 Task: Search for any specific object from the list of objects
Action: Mouse moved to (155, 280)
Screenshot: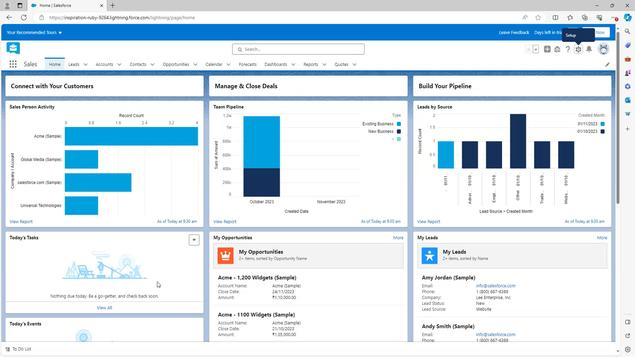 
Action: Mouse scrolled (155, 280) with delta (0, 0)
Screenshot: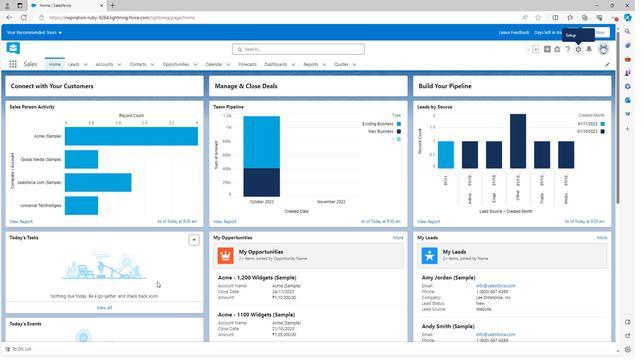 
Action: Mouse scrolled (155, 280) with delta (0, 0)
Screenshot: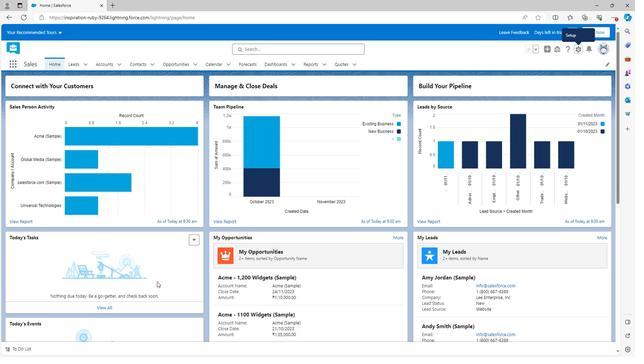 
Action: Mouse scrolled (155, 280) with delta (0, 0)
Screenshot: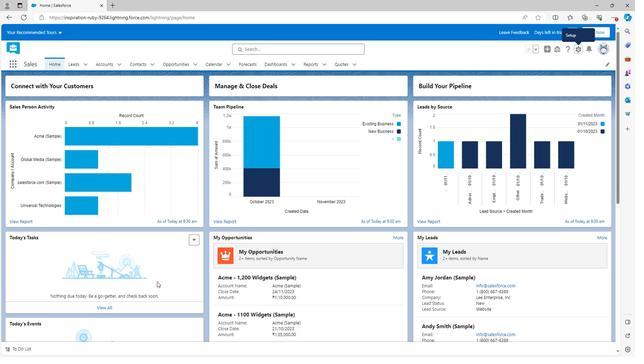 
Action: Mouse scrolled (155, 280) with delta (0, 0)
Screenshot: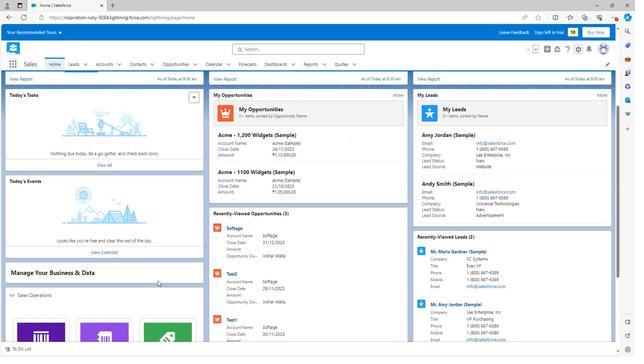 
Action: Mouse scrolled (155, 280) with delta (0, 0)
Screenshot: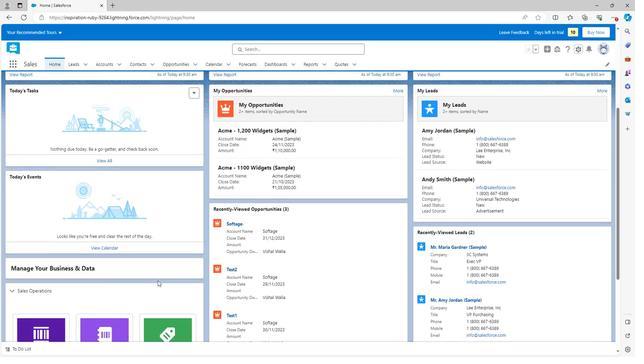 
Action: Mouse scrolled (155, 280) with delta (0, 0)
Screenshot: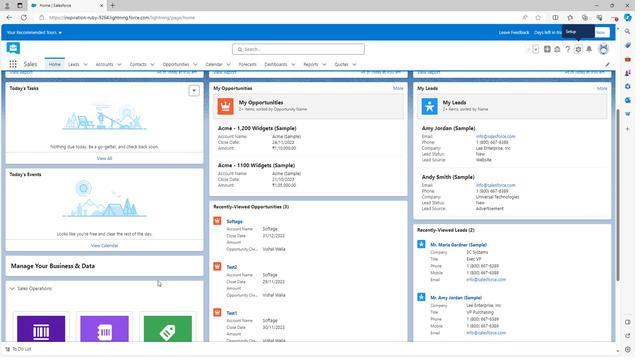 
Action: Mouse scrolled (155, 280) with delta (0, 0)
Screenshot: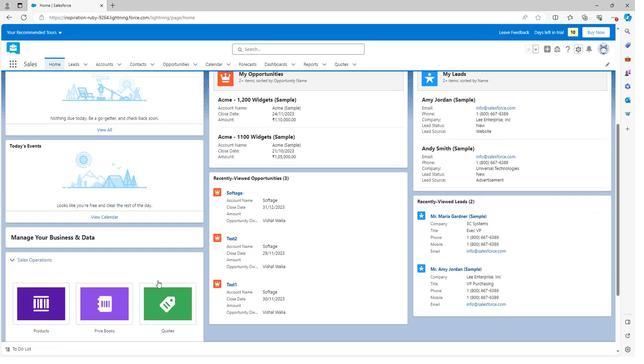 
Action: Mouse scrolled (155, 280) with delta (0, 0)
Screenshot: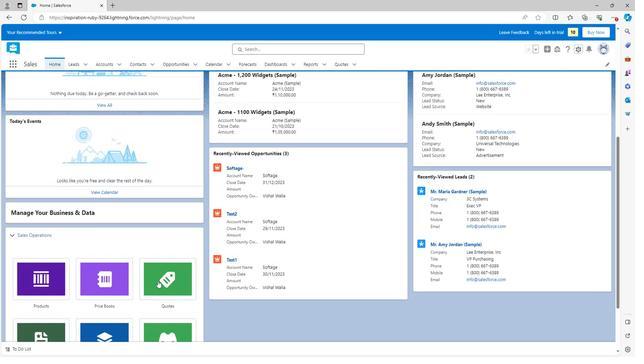 
Action: Mouse scrolled (155, 281) with delta (0, 0)
Screenshot: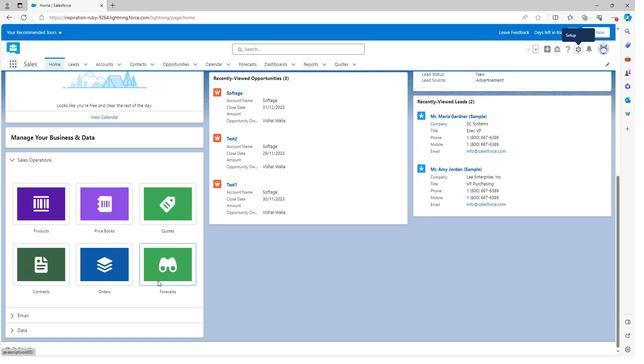 
Action: Mouse scrolled (155, 281) with delta (0, 0)
Screenshot: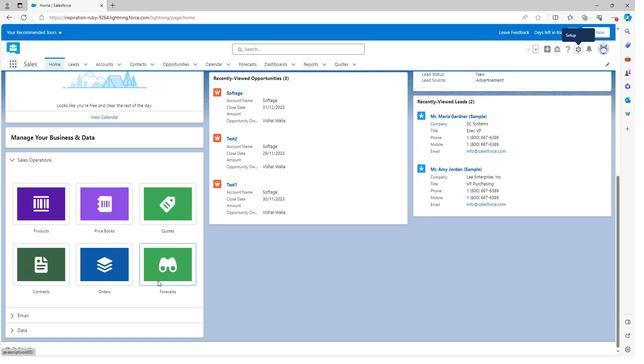 
Action: Mouse scrolled (155, 281) with delta (0, 0)
Screenshot: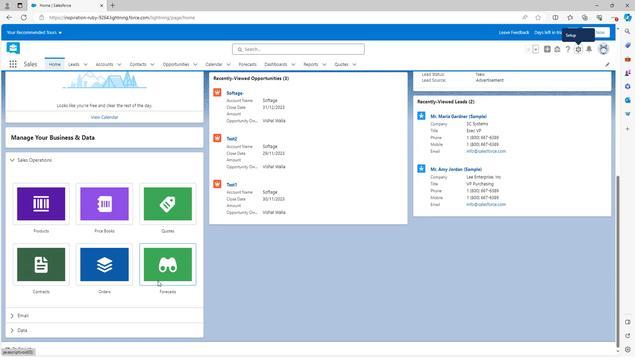
Action: Mouse scrolled (155, 281) with delta (0, 0)
Screenshot: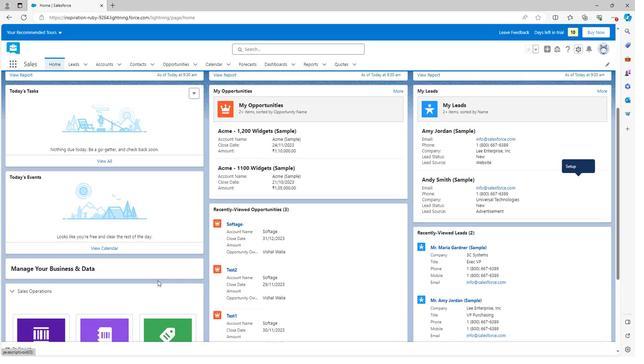 
Action: Mouse scrolled (155, 281) with delta (0, 0)
Screenshot: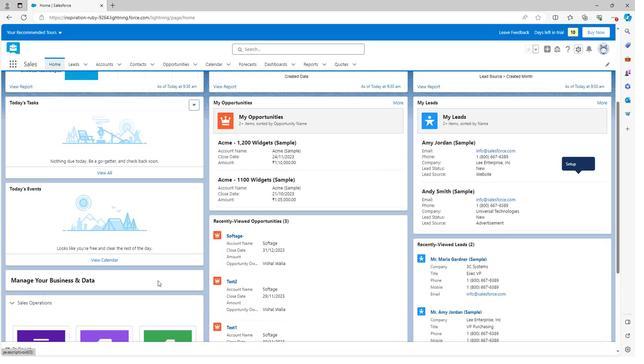 
Action: Mouse scrolled (155, 281) with delta (0, 0)
Screenshot: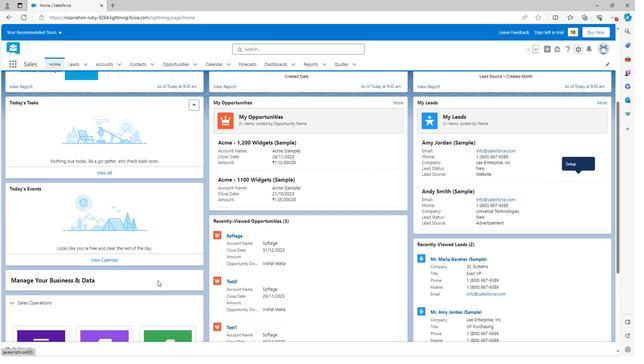
Action: Mouse scrolled (155, 281) with delta (0, 0)
Screenshot: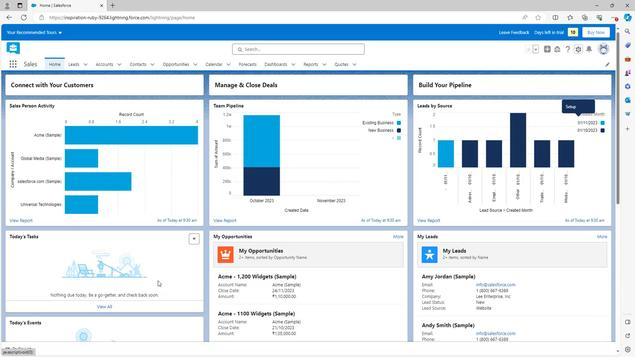 
Action: Mouse scrolled (155, 281) with delta (0, 0)
Screenshot: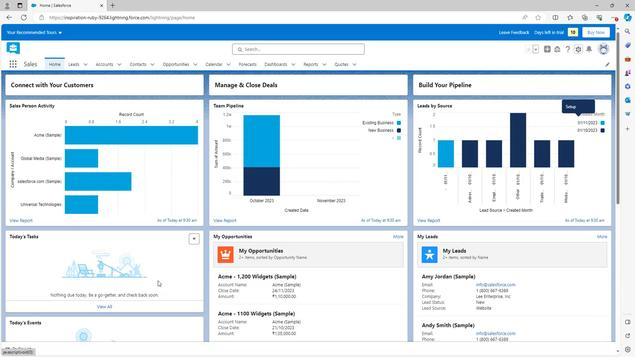 
Action: Mouse scrolled (155, 281) with delta (0, 0)
Screenshot: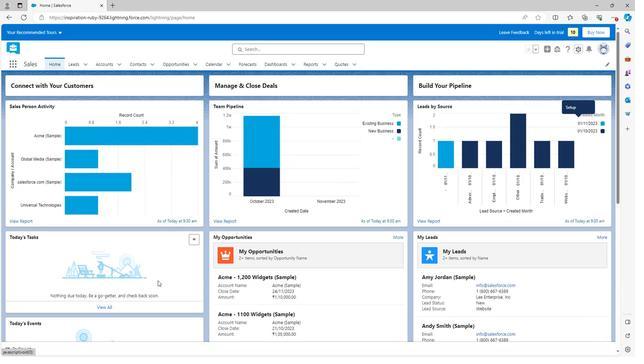 
Action: Mouse moved to (574, 52)
Screenshot: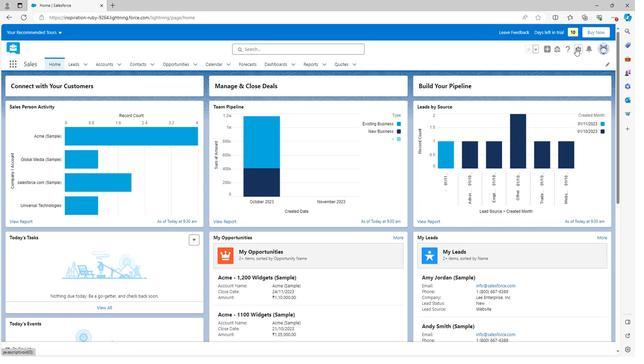 
Action: Mouse pressed left at (574, 52)
Screenshot: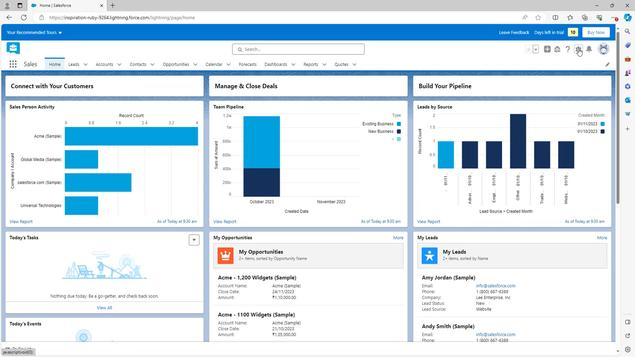 
Action: Mouse moved to (550, 70)
Screenshot: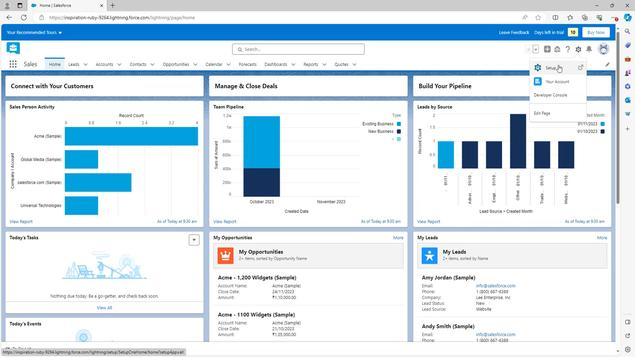 
Action: Mouse pressed left at (550, 70)
Screenshot: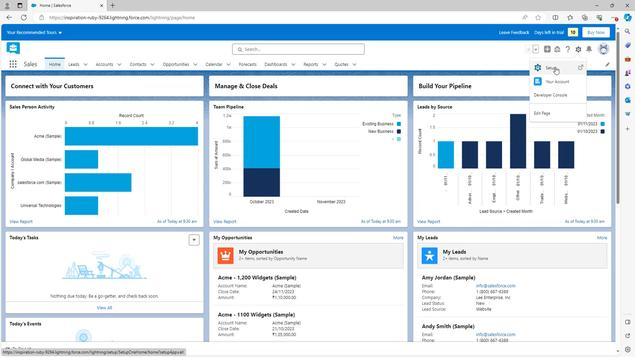 
Action: Mouse moved to (4, 280)
Screenshot: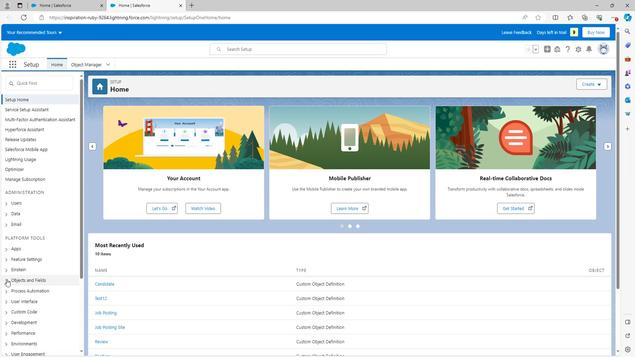 
Action: Mouse pressed left at (4, 280)
Screenshot: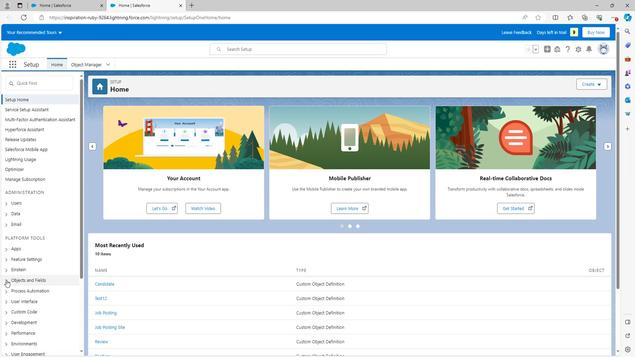 
Action: Mouse moved to (28, 291)
Screenshot: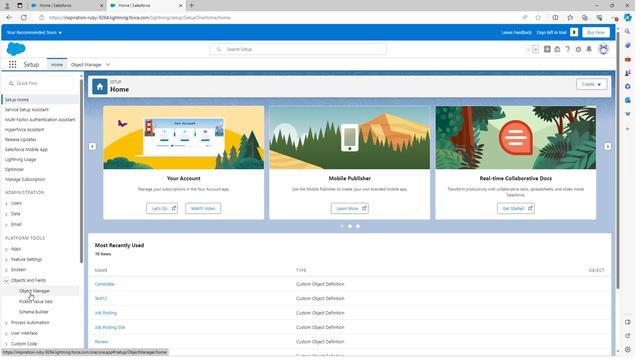 
Action: Mouse pressed left at (28, 291)
Screenshot: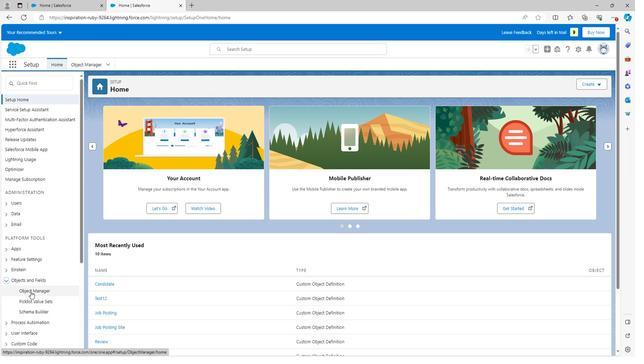 
Action: Mouse moved to (499, 90)
Screenshot: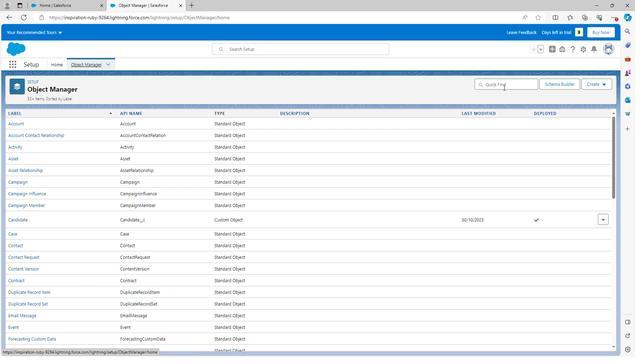 
Action: Mouse pressed left at (499, 90)
Screenshot: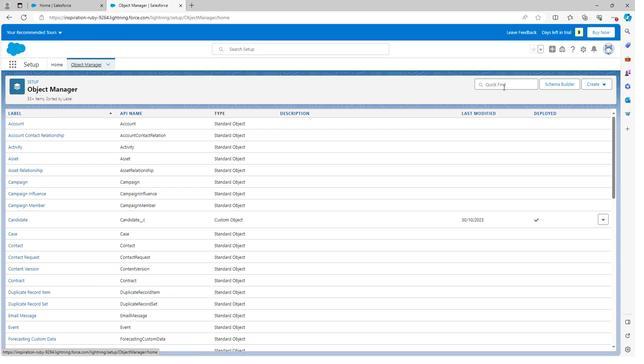 
Action: Key pressed <Key.shift>Activity
Screenshot: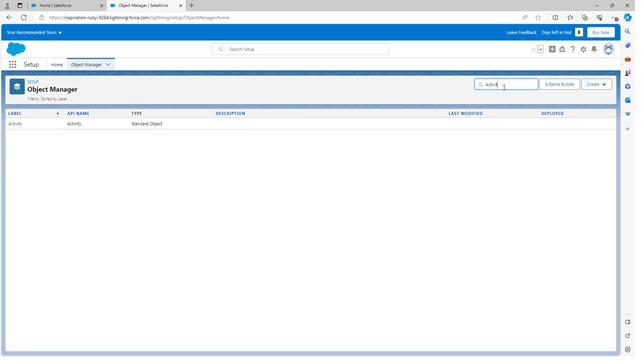 
Action: Mouse moved to (424, 118)
Screenshot: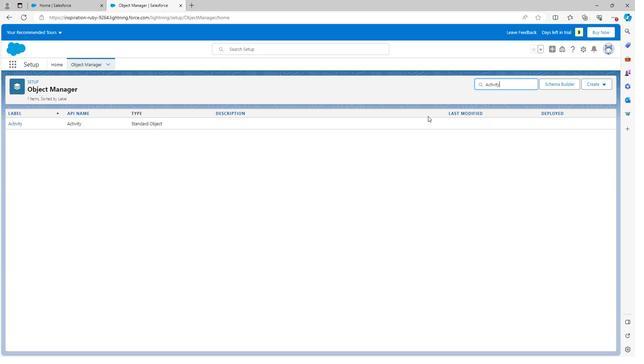 
Action: Key pressed <Key.backspace><Key.backspace><Key.backspace><Key.backspace><Key.backspace>
Screenshot: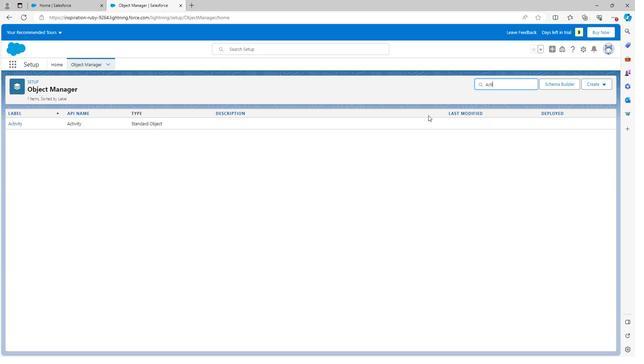 
Action: Mouse moved to (424, 118)
Screenshot: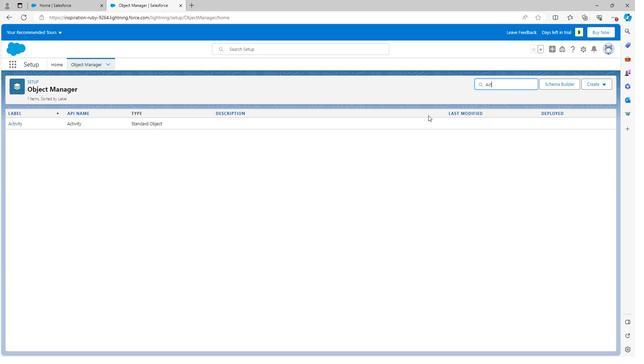 
Action: Key pressed <Key.backspace>
Screenshot: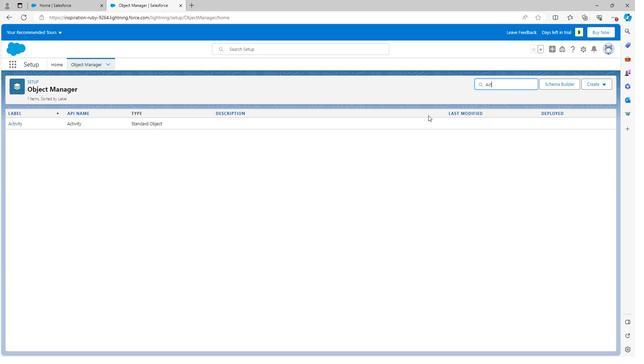 
Action: Mouse moved to (407, 118)
Screenshot: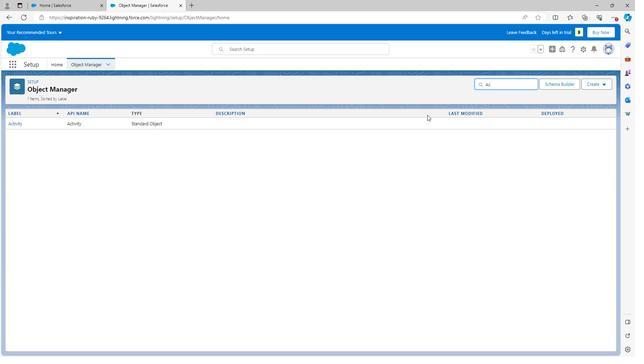
Action: Key pressed <Key.backspace>
Screenshot: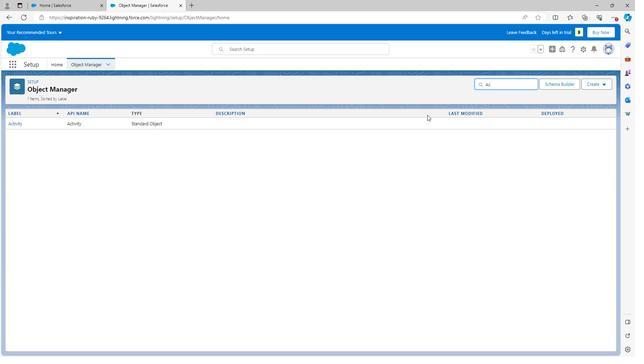 
Action: Mouse moved to (396, 118)
Screenshot: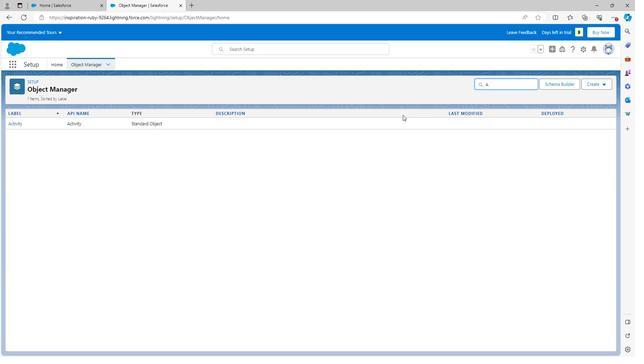 
Action: Key pressed <Key.backspace>
Screenshot: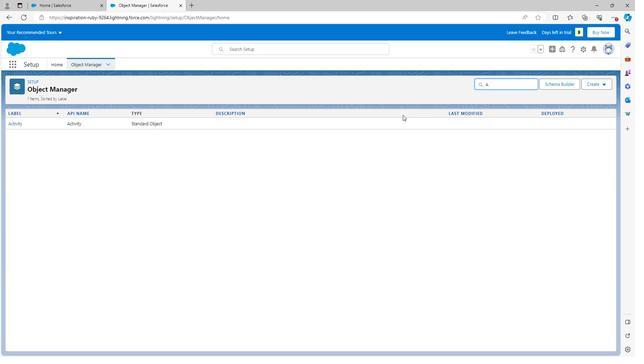 
Action: Mouse moved to (393, 118)
Screenshot: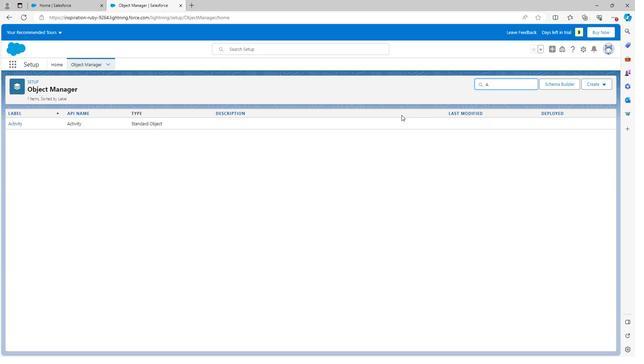 
Action: Key pressed <Key.backspace>
Screenshot: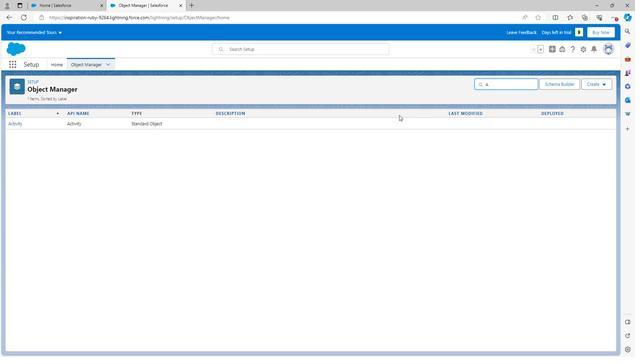 
Action: Mouse moved to (121, 183)
Screenshot: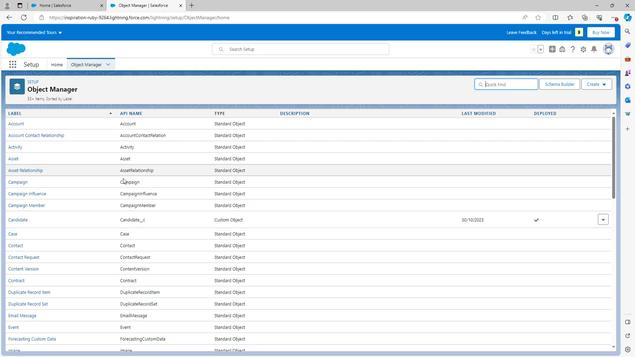 
Action: Mouse scrolled (121, 182) with delta (0, 0)
Screenshot: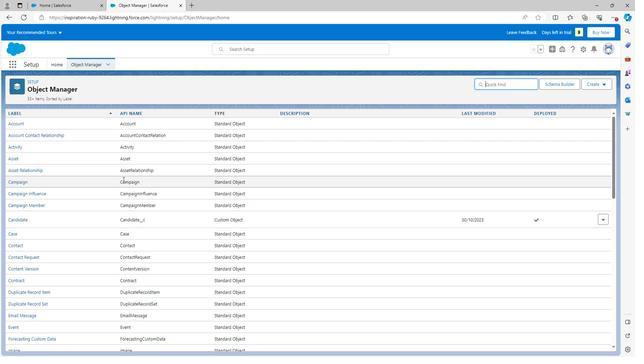 
Action: Mouse moved to (121, 183)
Screenshot: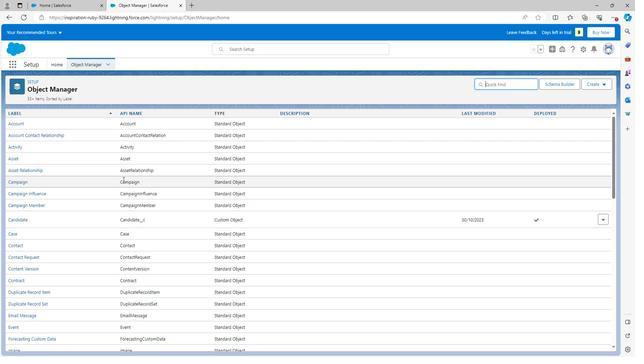 
Action: Mouse scrolled (121, 182) with delta (0, 0)
Screenshot: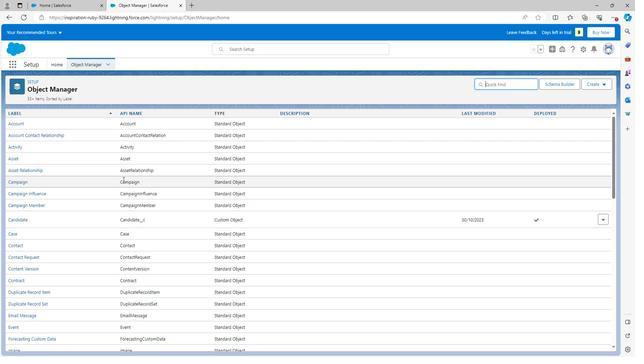 
Action: Mouse moved to (121, 183)
Screenshot: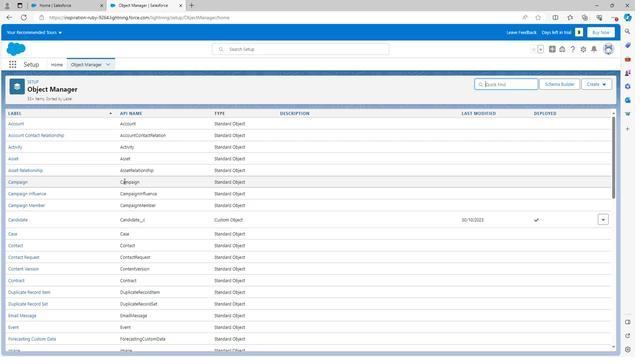 
Action: Mouse scrolled (121, 183) with delta (0, 0)
Screenshot: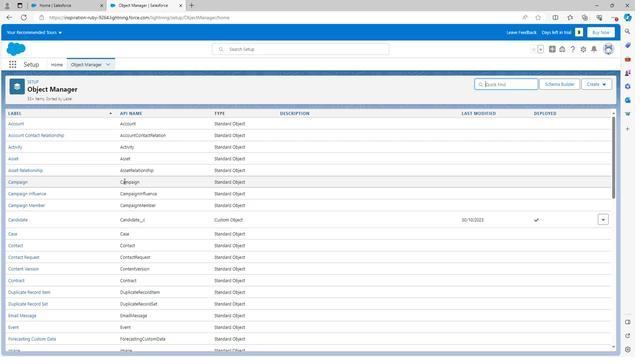 
Action: Mouse scrolled (121, 183) with delta (0, 0)
Screenshot: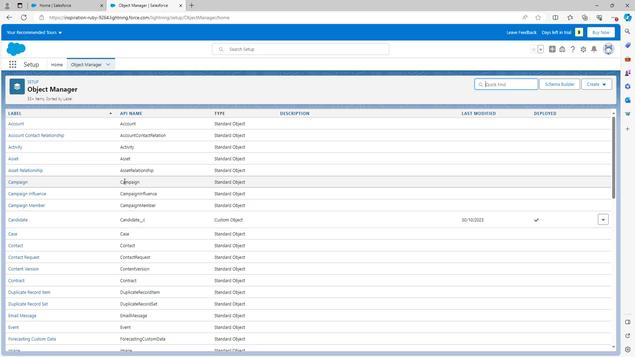 
Action: Mouse moved to (121, 182)
Screenshot: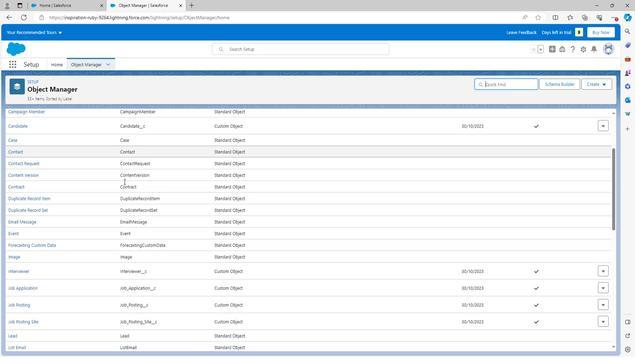 
Action: Mouse scrolled (121, 182) with delta (0, 0)
Screenshot: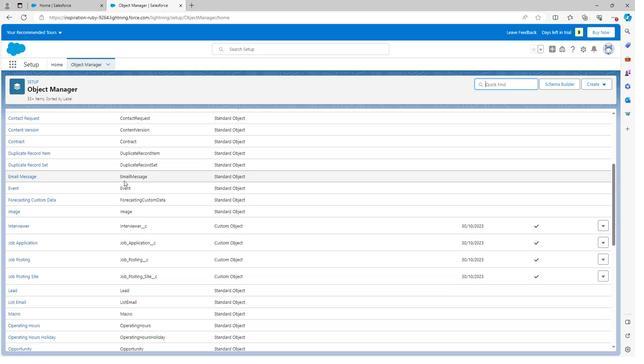 
Action: Mouse scrolled (121, 182) with delta (0, 0)
Screenshot: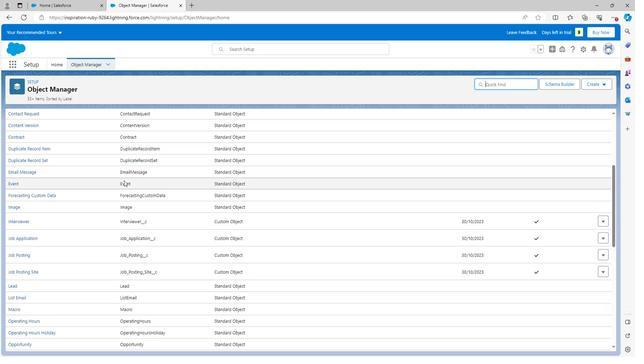 
Action: Mouse scrolled (121, 182) with delta (0, 0)
Screenshot: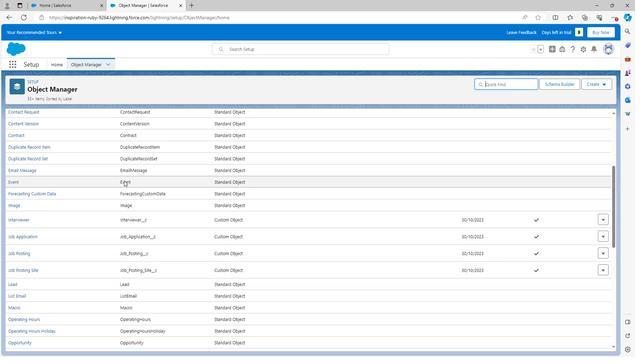 
Action: Mouse scrolled (121, 182) with delta (0, 0)
Screenshot: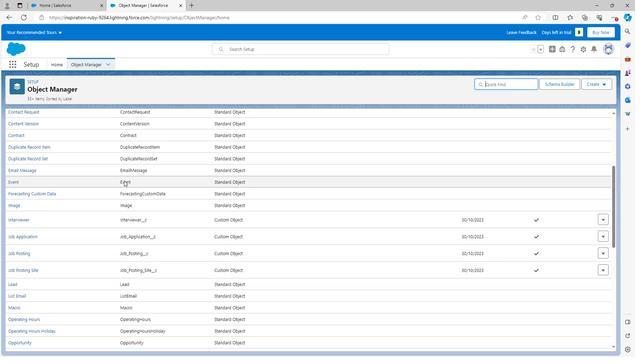 
Action: Mouse scrolled (121, 182) with delta (0, 0)
Screenshot: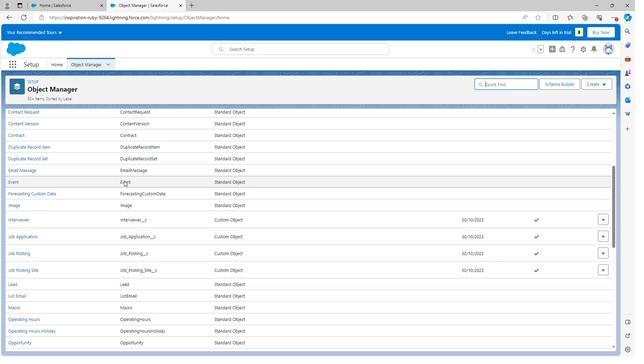 
Action: Mouse moved to (121, 182)
Screenshot: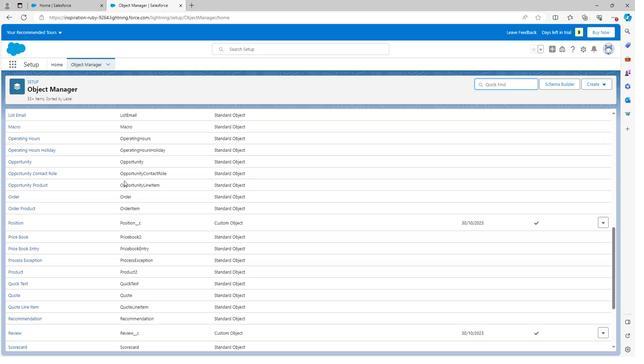 
Action: Mouse scrolled (121, 181) with delta (0, 0)
Screenshot: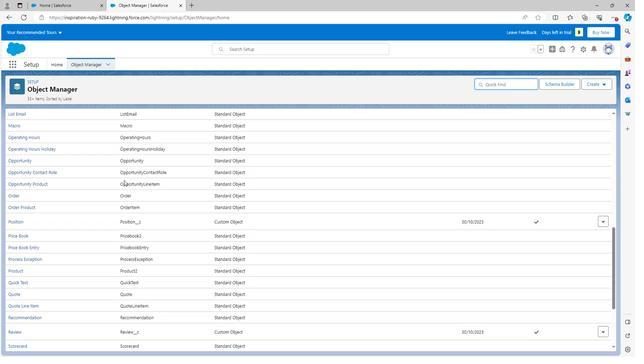 
Action: Mouse scrolled (121, 181) with delta (0, 0)
Screenshot: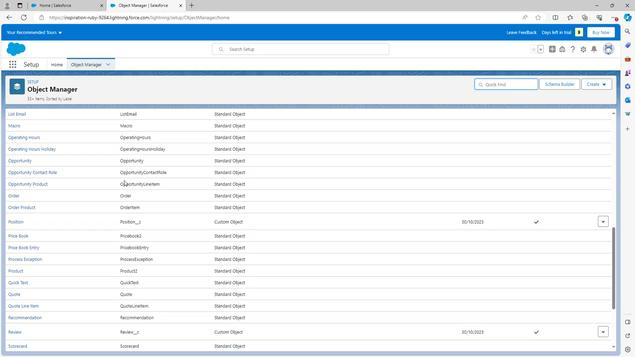 
Action: Mouse scrolled (121, 181) with delta (0, 0)
Screenshot: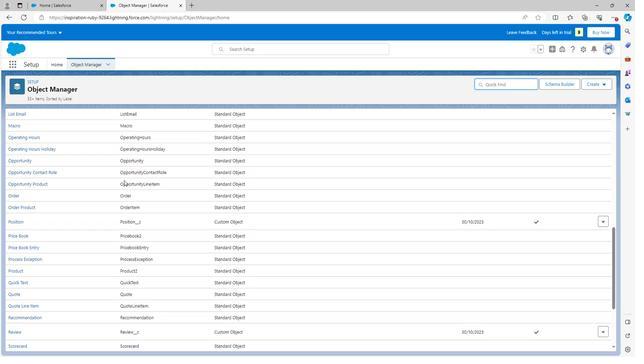 
Action: Mouse moved to (121, 182)
Screenshot: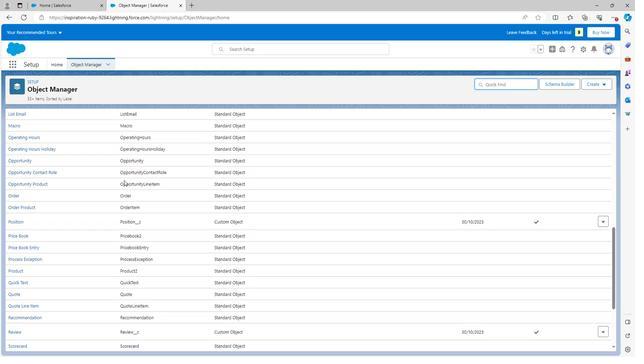 
Action: Mouse scrolled (121, 181) with delta (0, 0)
Screenshot: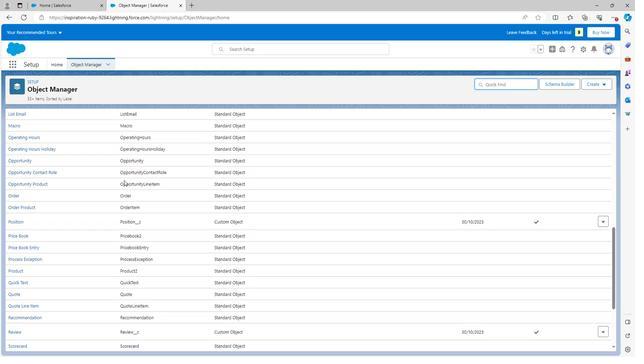 
Action: Mouse scrolled (121, 181) with delta (0, 0)
Screenshot: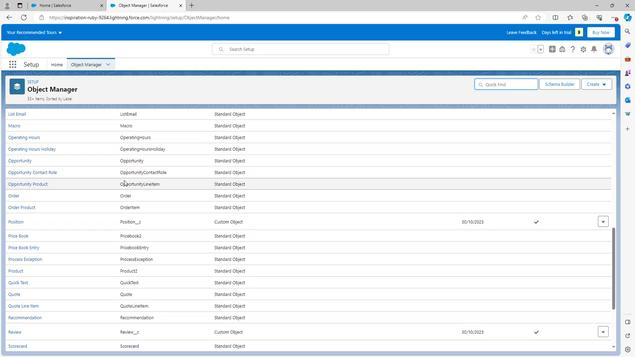 
Action: Mouse scrolled (121, 181) with delta (0, 0)
Screenshot: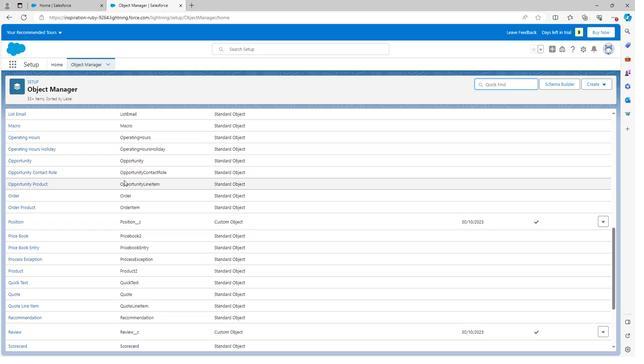 
Action: Mouse scrolled (121, 182) with delta (0, 0)
Screenshot: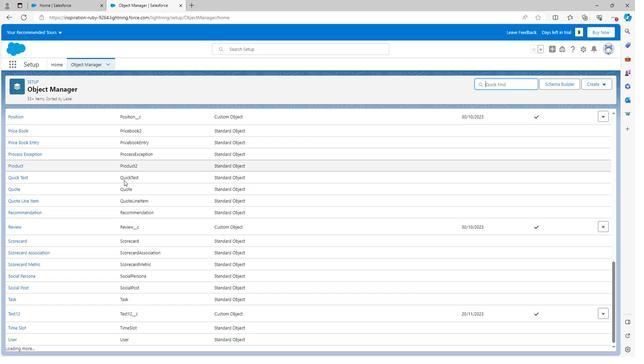 
Action: Mouse scrolled (121, 182) with delta (0, 0)
Screenshot: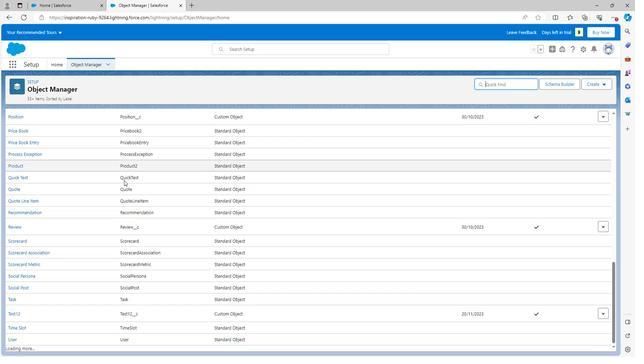 
Action: Mouse scrolled (121, 182) with delta (0, 0)
Screenshot: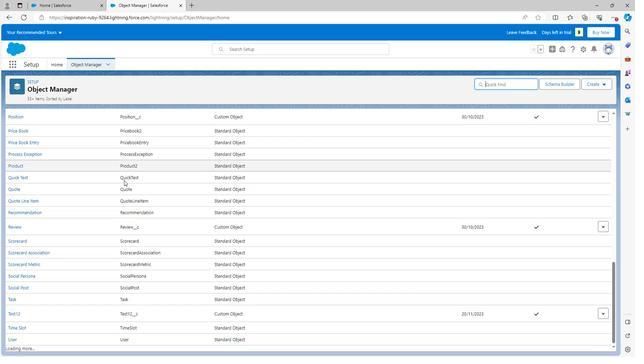
Action: Mouse scrolled (121, 182) with delta (0, 0)
Screenshot: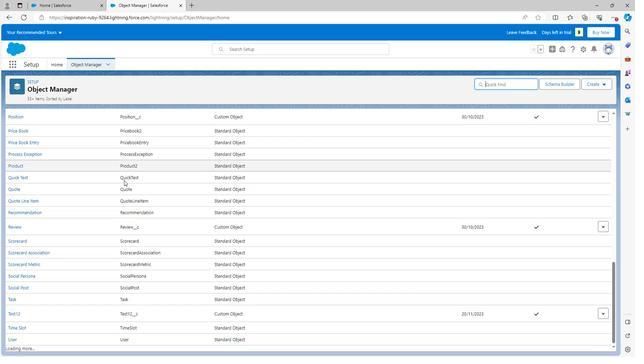 
Action: Mouse scrolled (121, 182) with delta (0, 0)
Screenshot: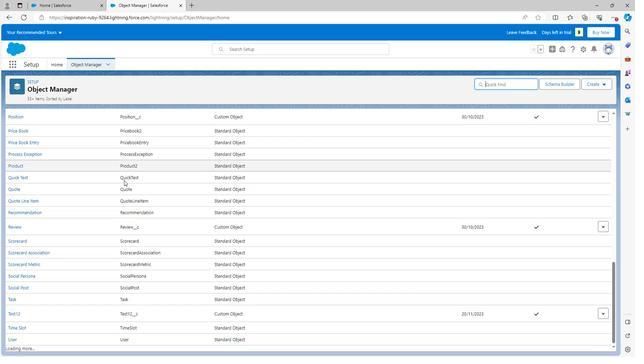 
Action: Mouse scrolled (121, 182) with delta (0, 0)
Screenshot: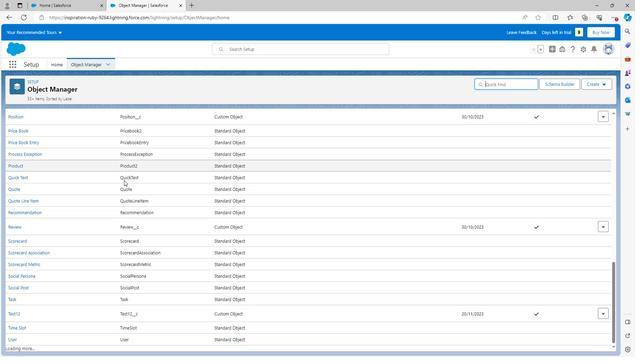 
Action: Mouse scrolled (121, 182) with delta (0, 0)
Screenshot: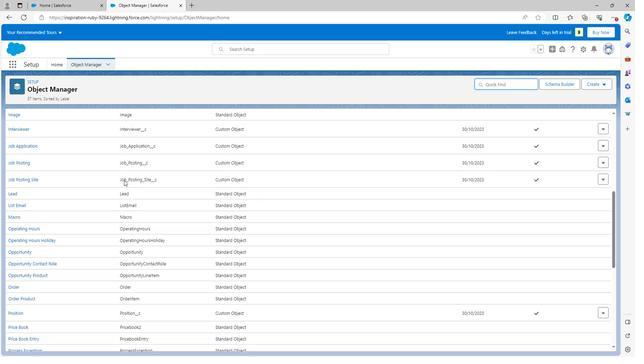 
Action: Mouse scrolled (121, 182) with delta (0, 0)
Screenshot: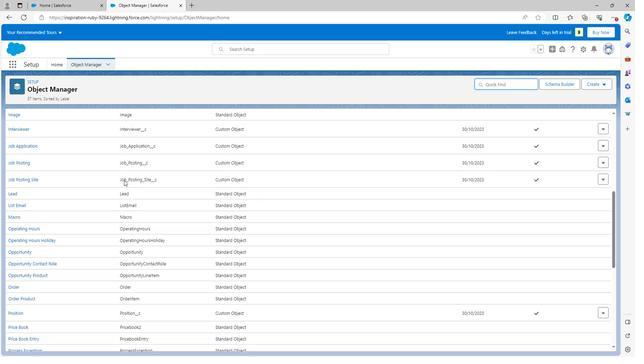 
Action: Mouse scrolled (121, 182) with delta (0, 0)
Screenshot: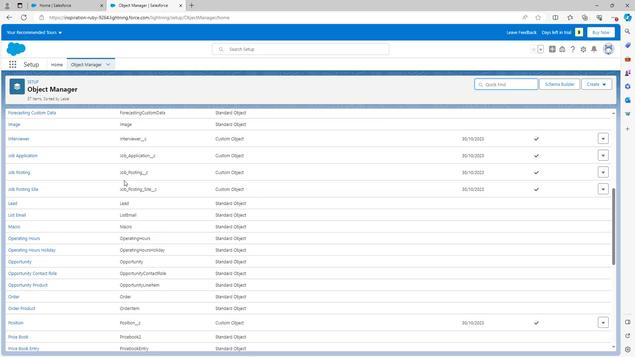 
Action: Mouse scrolled (121, 182) with delta (0, 0)
Screenshot: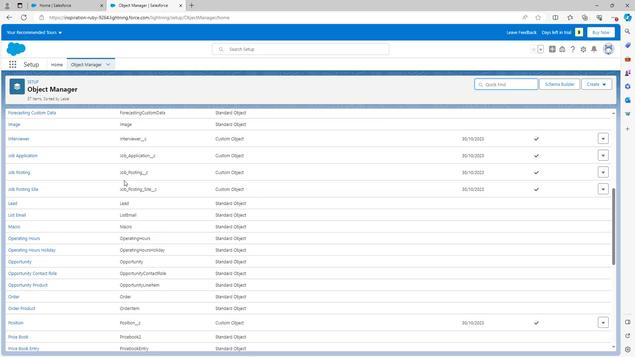 
Action: Mouse scrolled (121, 182) with delta (0, 0)
Screenshot: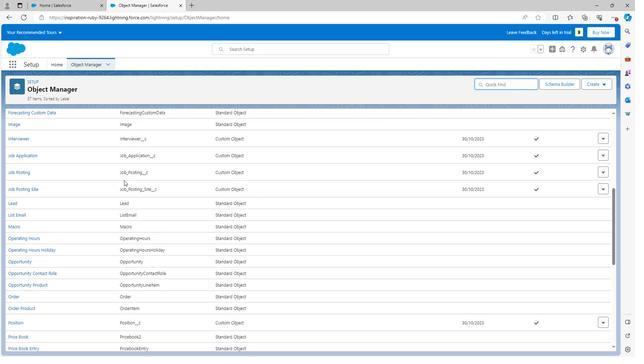 
Action: Mouse scrolled (121, 182) with delta (0, 0)
Screenshot: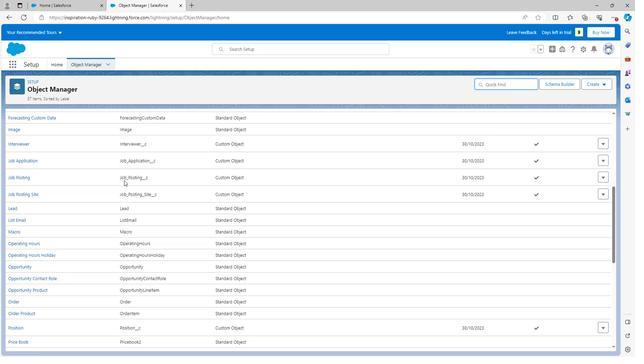 
Action: Mouse scrolled (121, 182) with delta (0, 0)
Screenshot: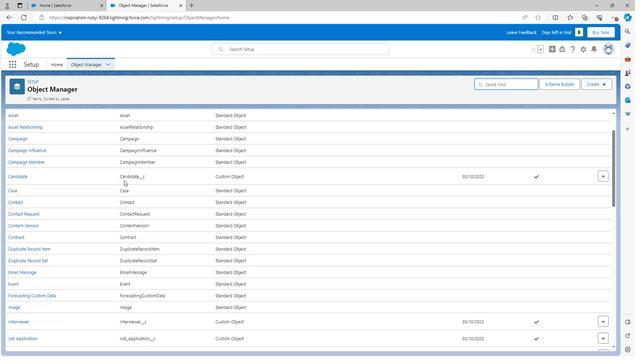 
Action: Mouse scrolled (121, 182) with delta (0, 0)
Screenshot: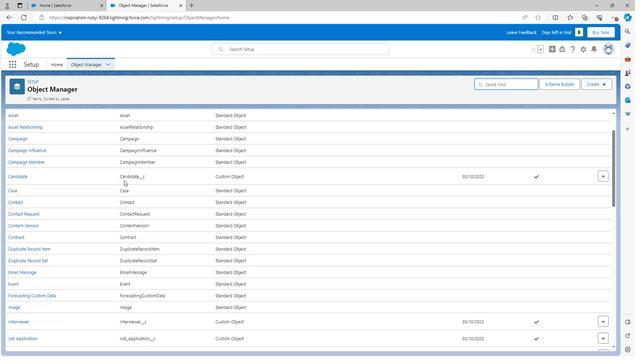 
Action: Mouse scrolled (121, 182) with delta (0, 0)
Screenshot: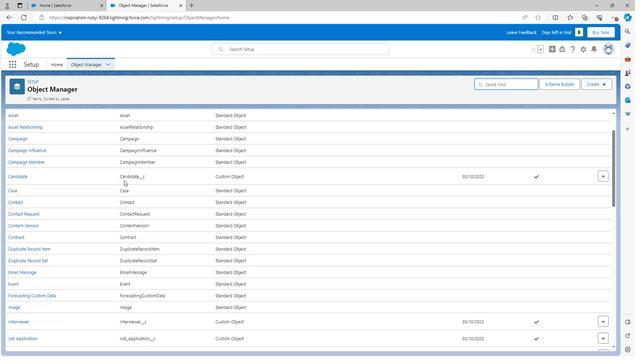
Action: Mouse scrolled (121, 182) with delta (0, 0)
Screenshot: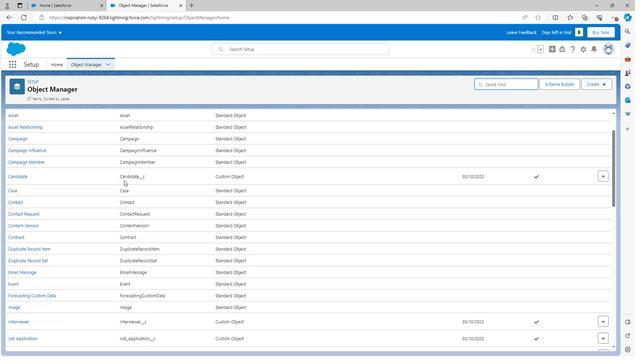 
